 Task: Create a rule from the Routing list, Task moved to a section -> Set Priority in the project BroaderView , set the section as To-Do and set the priority of the task as  High
Action: Mouse moved to (1182, 108)
Screenshot: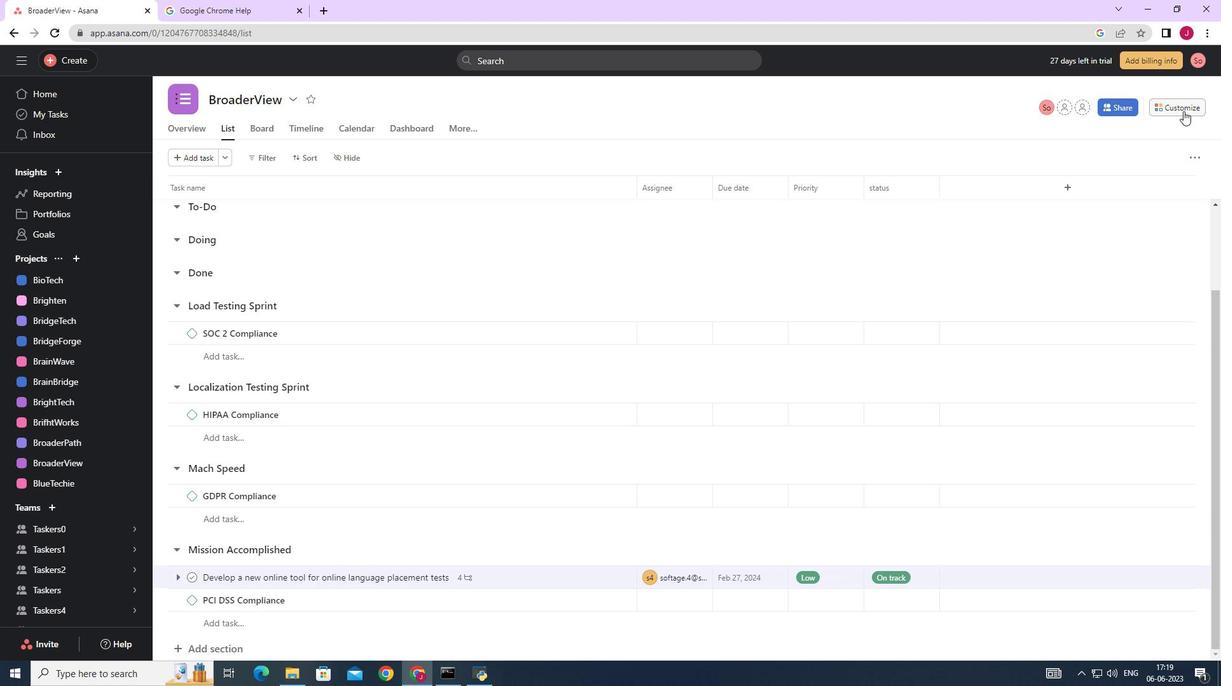 
Action: Mouse pressed left at (1182, 108)
Screenshot: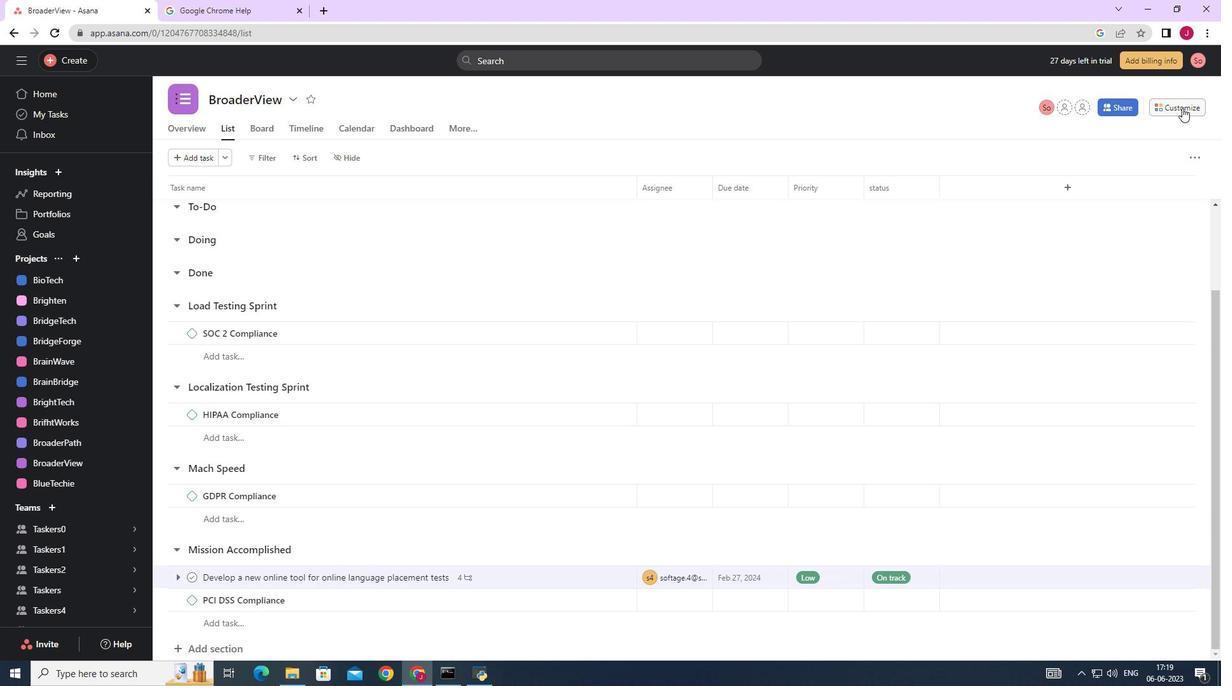 
Action: Mouse moved to (964, 280)
Screenshot: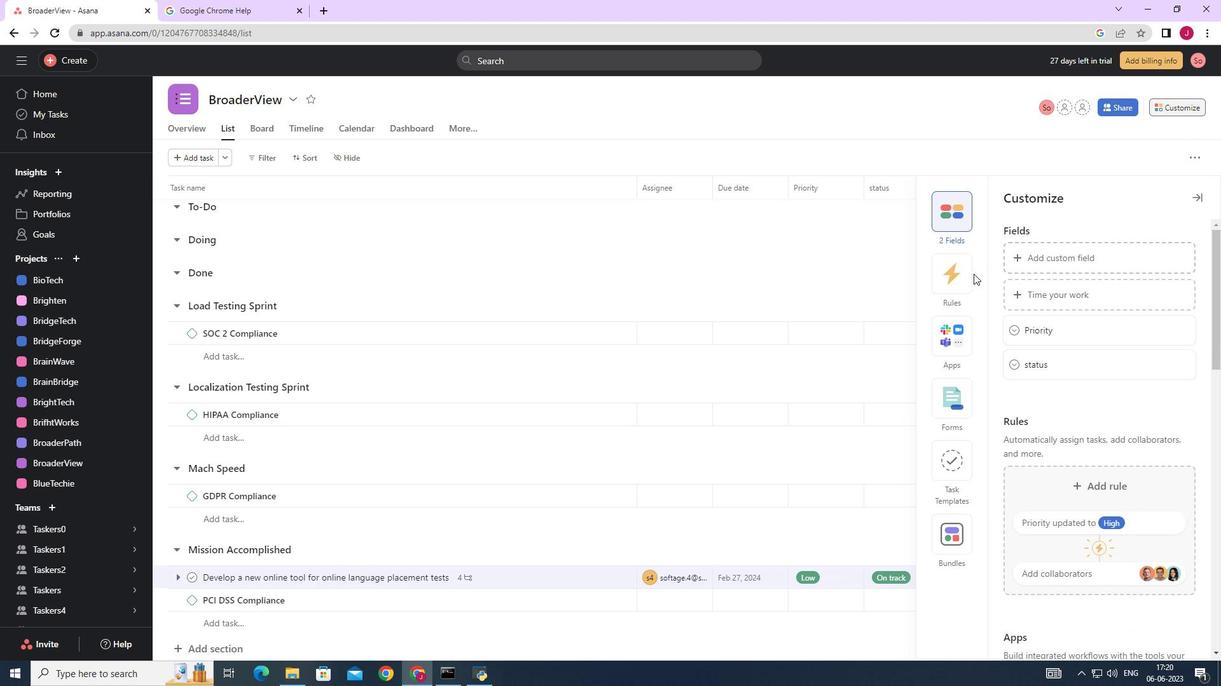 
Action: Mouse pressed left at (964, 280)
Screenshot: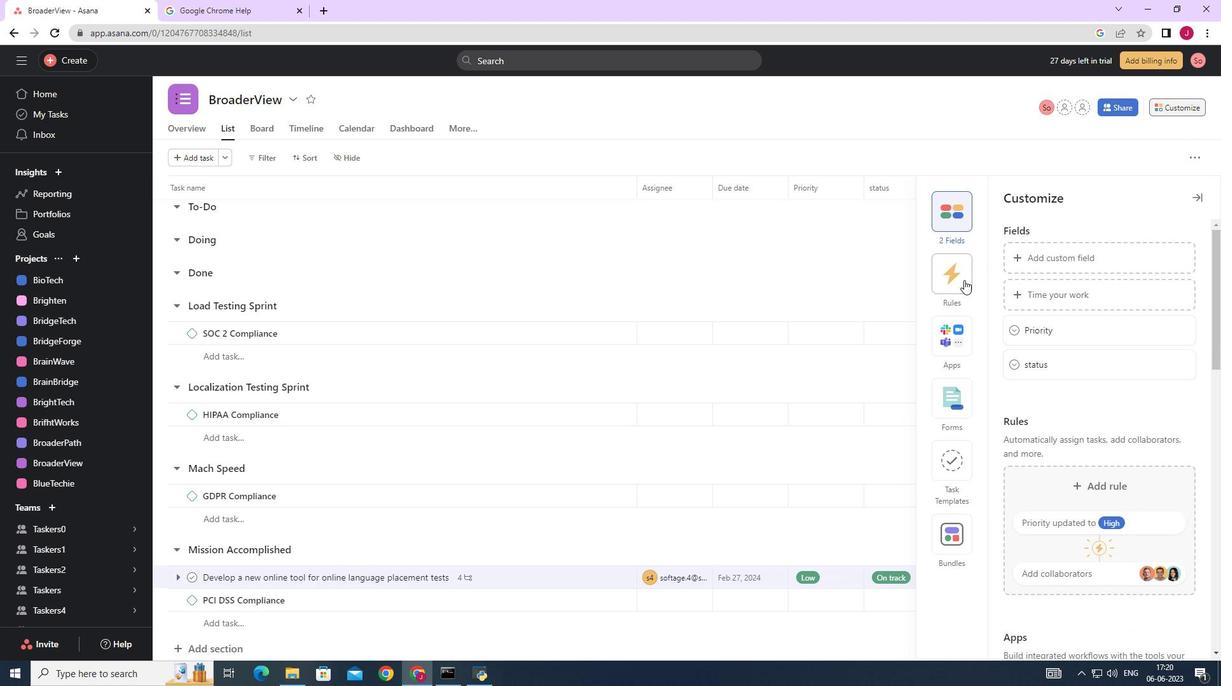 
Action: Mouse moved to (1043, 293)
Screenshot: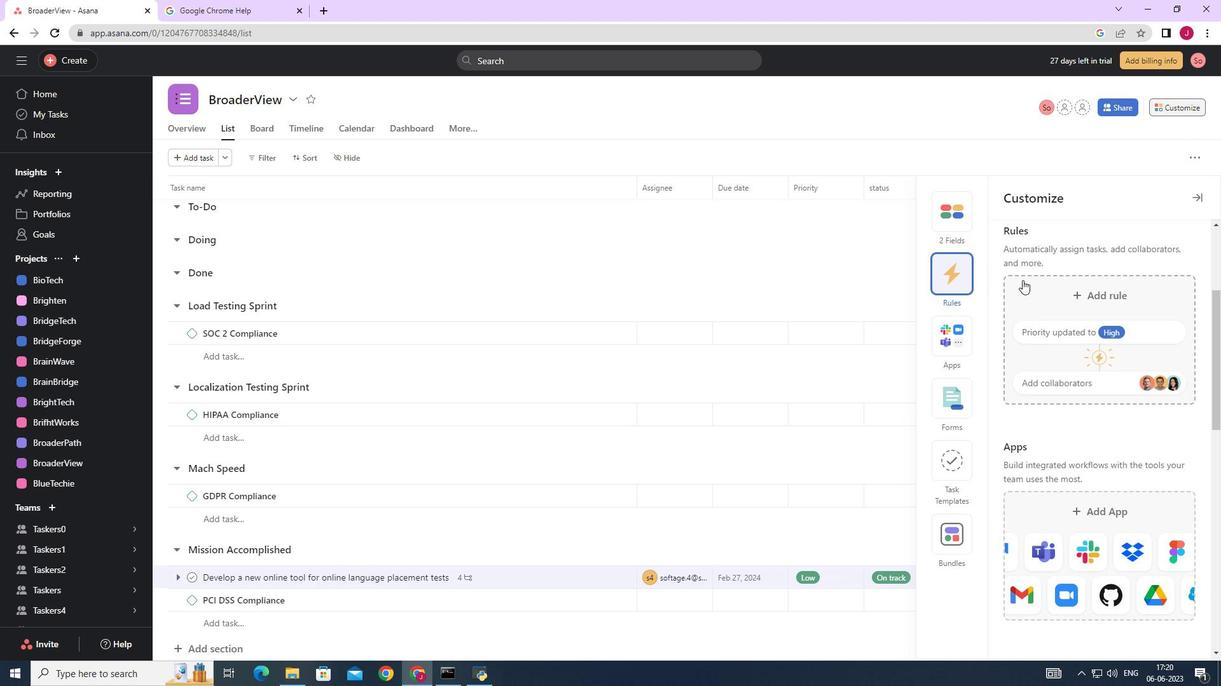 
Action: Mouse pressed left at (1043, 293)
Screenshot: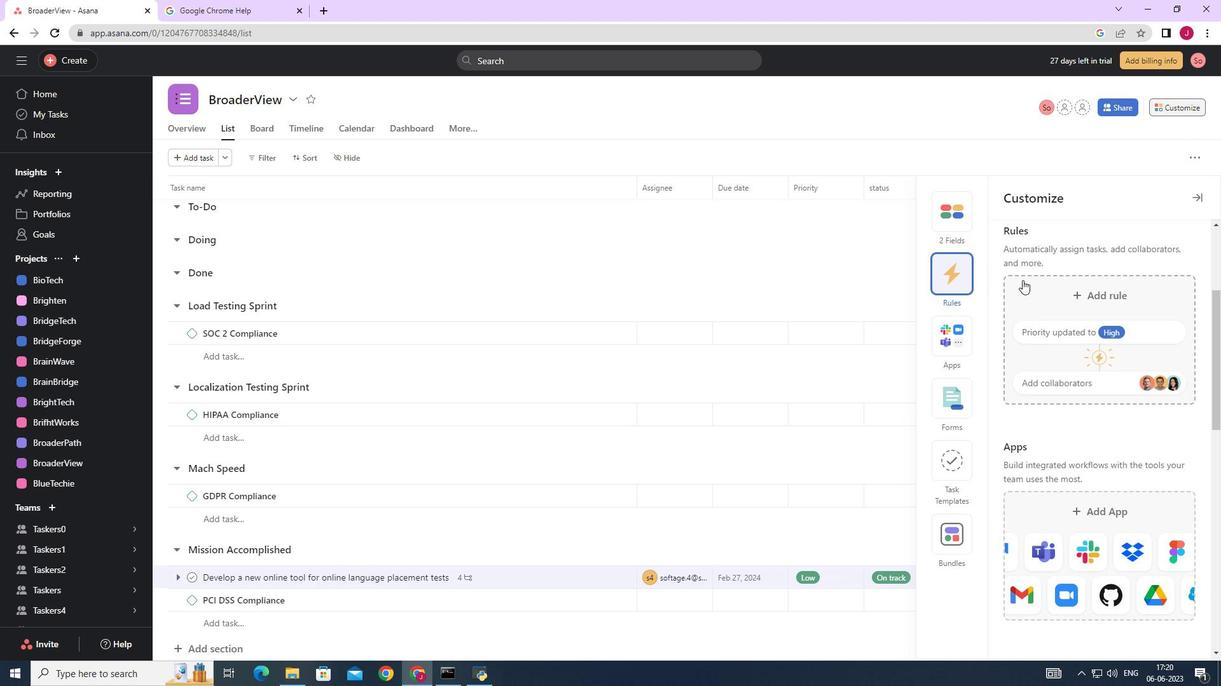 
Action: Mouse moved to (272, 164)
Screenshot: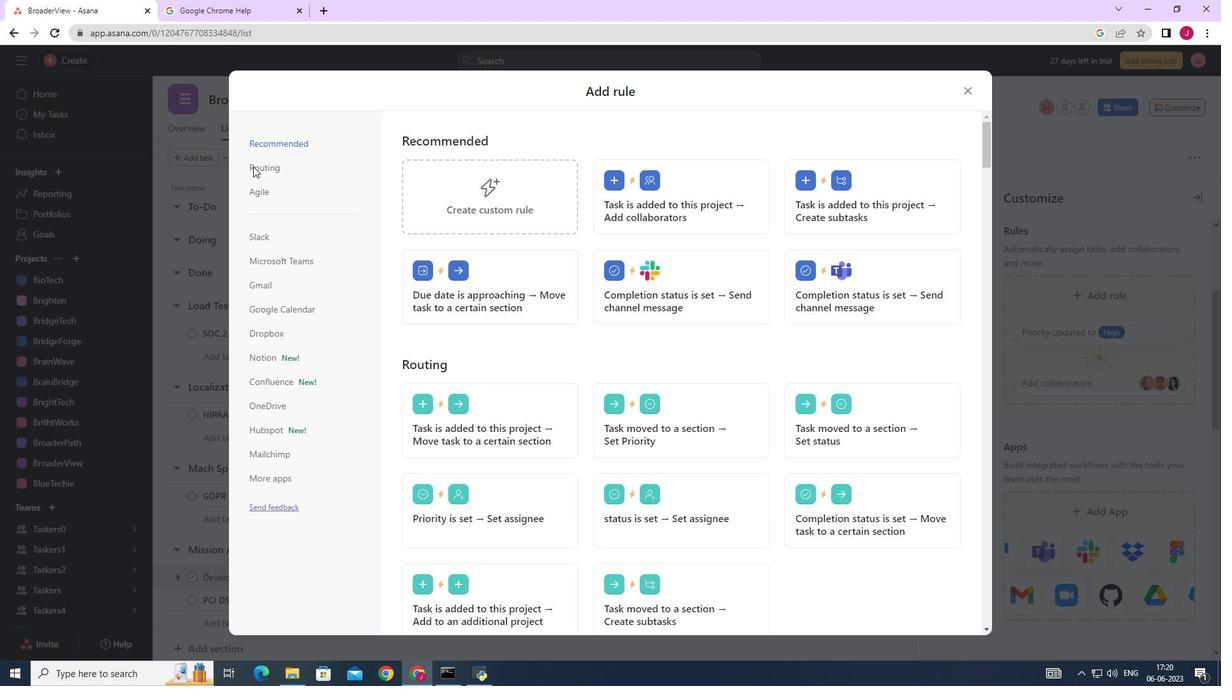 
Action: Mouse pressed left at (272, 164)
Screenshot: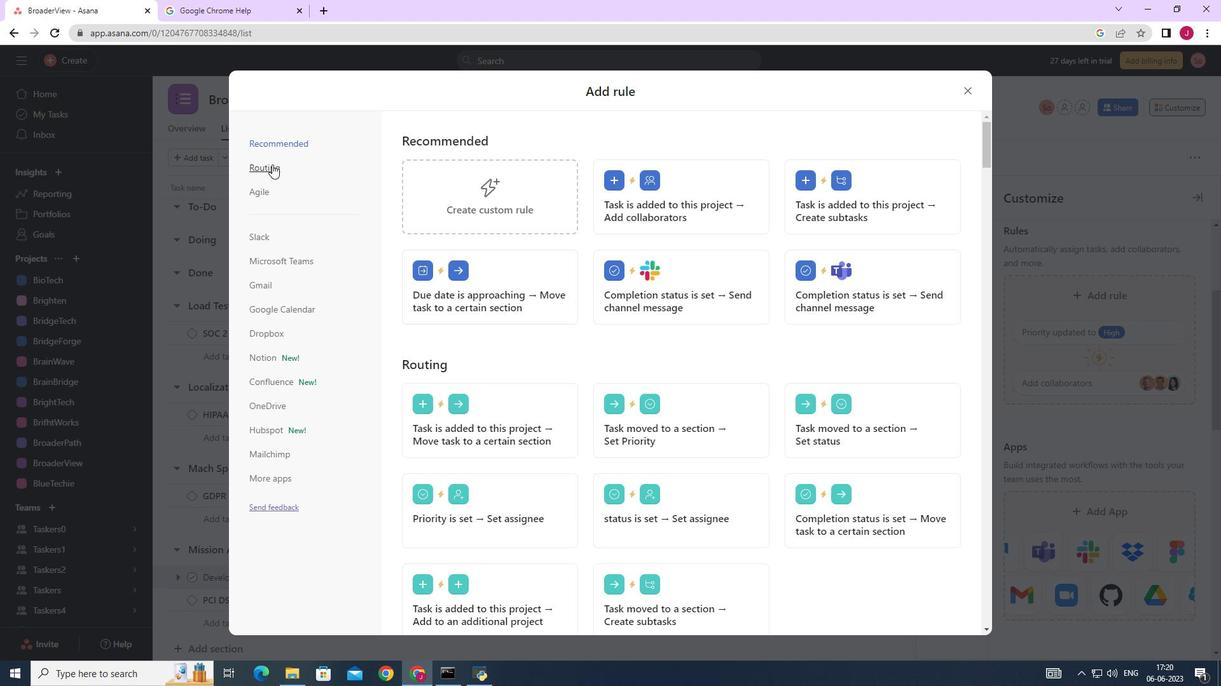 
Action: Mouse moved to (637, 200)
Screenshot: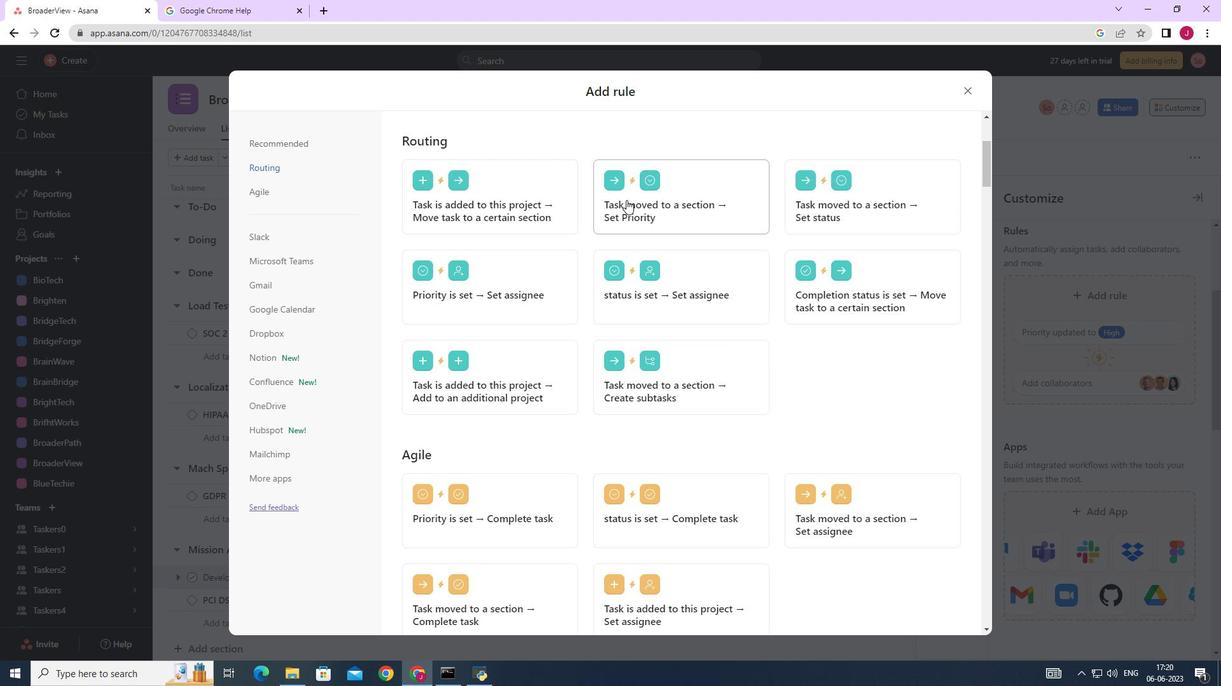 
Action: Mouse pressed left at (637, 200)
Screenshot: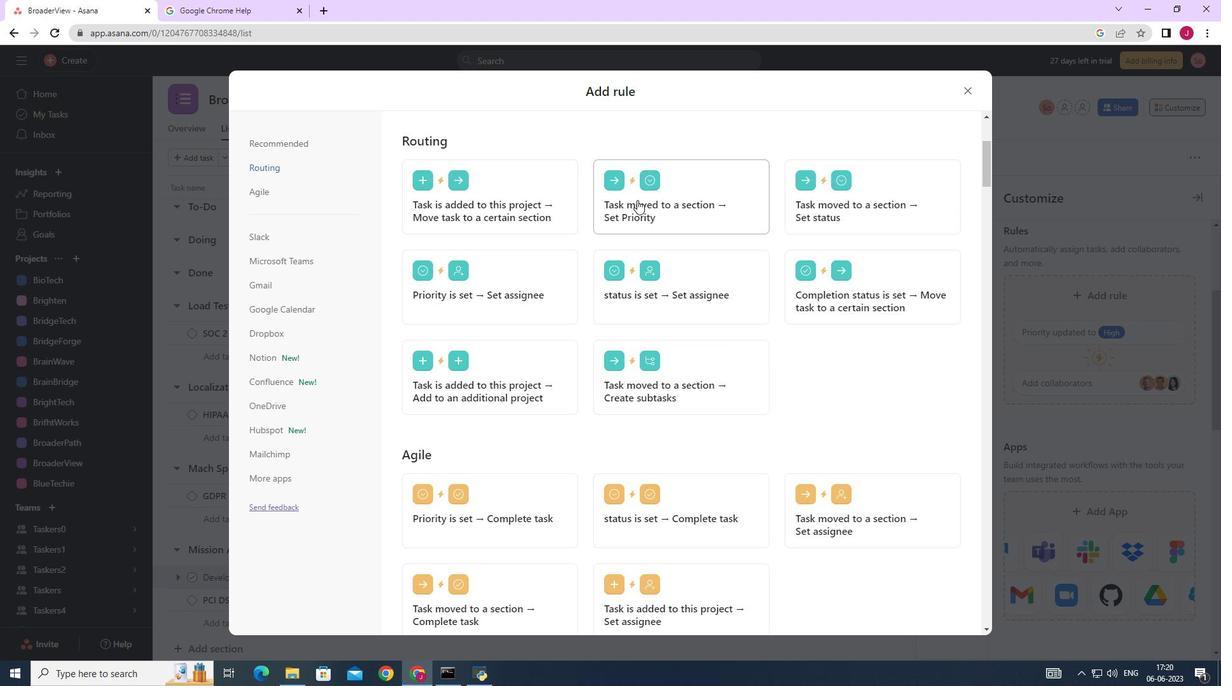 
Action: Mouse moved to (485, 353)
Screenshot: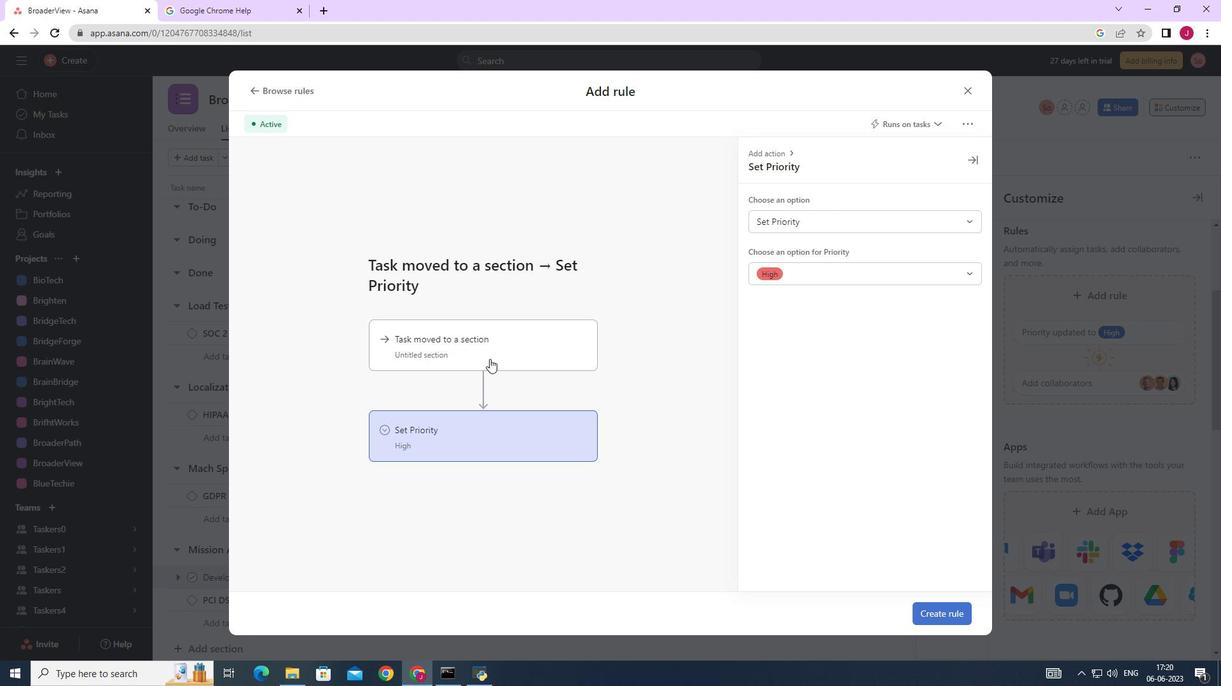 
Action: Mouse pressed left at (485, 353)
Screenshot: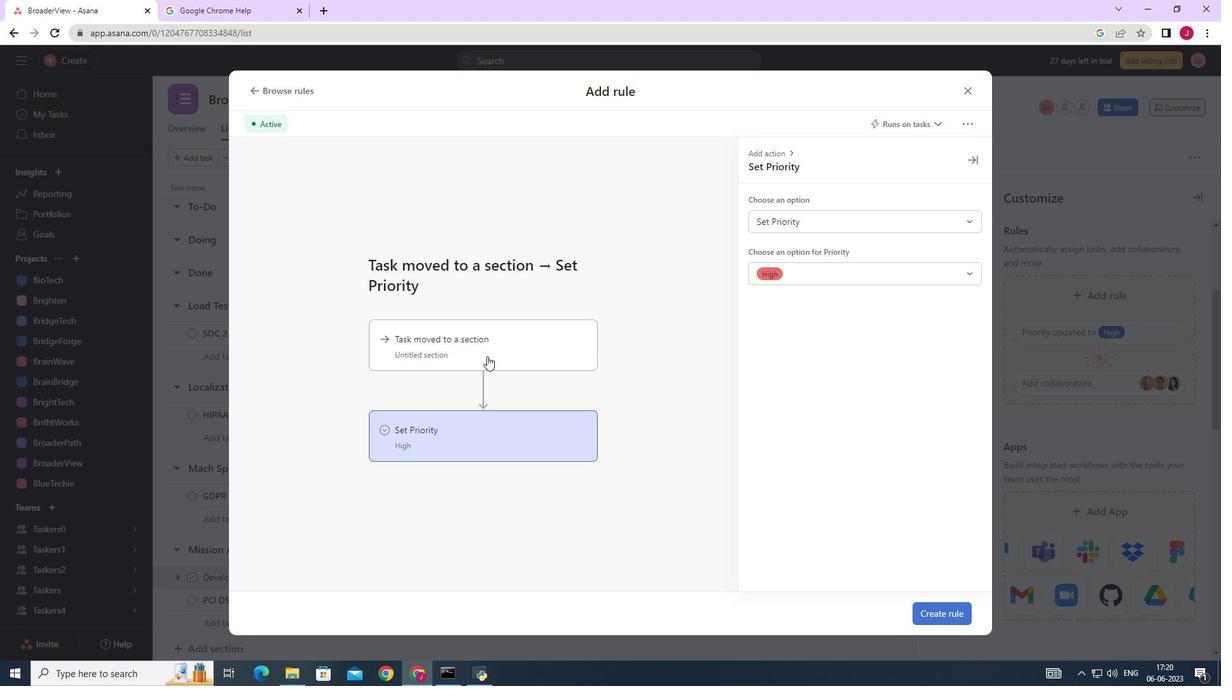 
Action: Mouse moved to (797, 223)
Screenshot: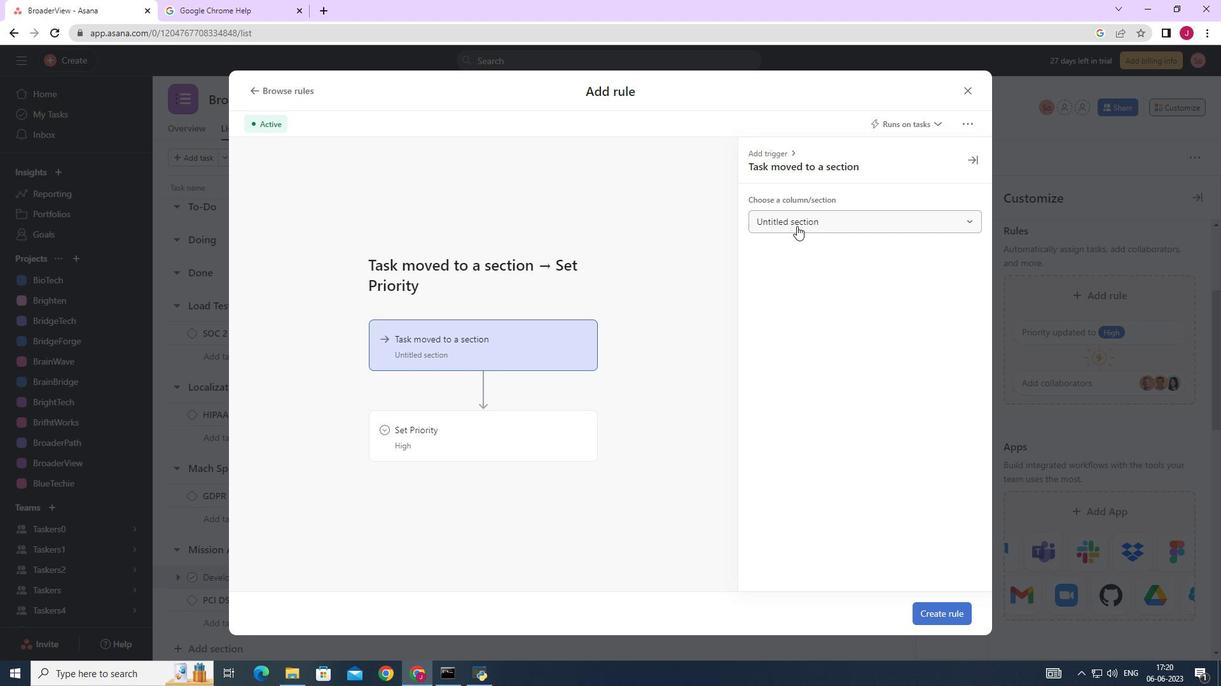 
Action: Mouse pressed left at (797, 223)
Screenshot: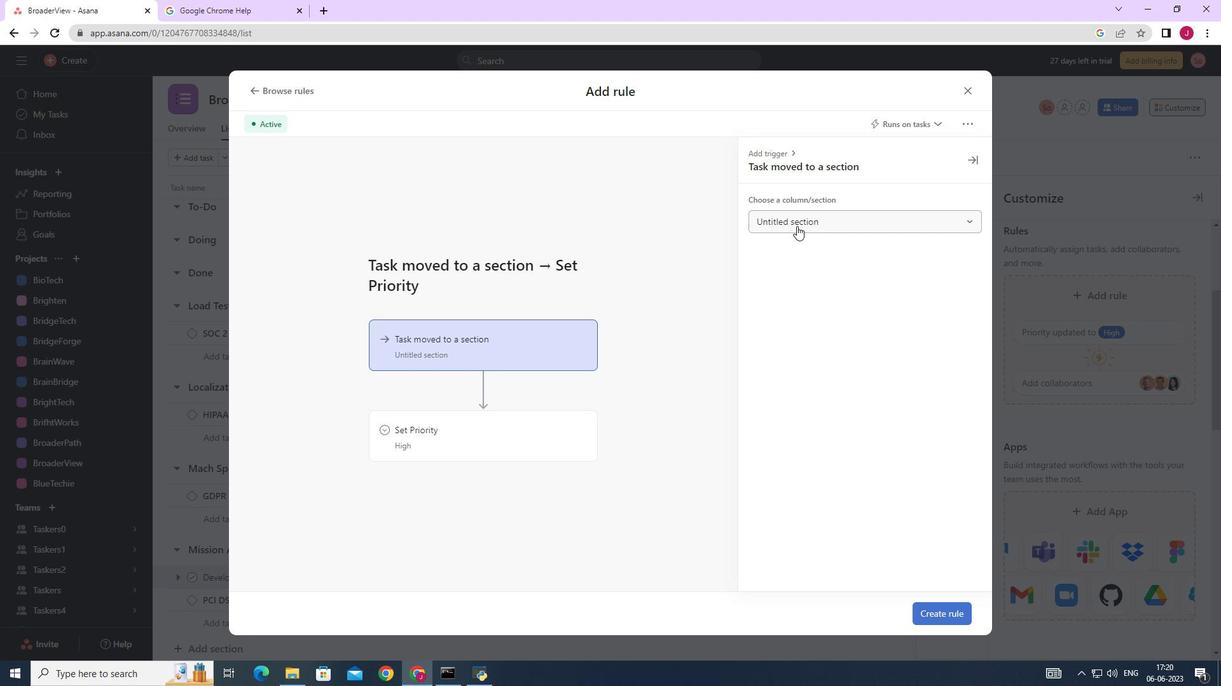 
Action: Mouse moved to (793, 270)
Screenshot: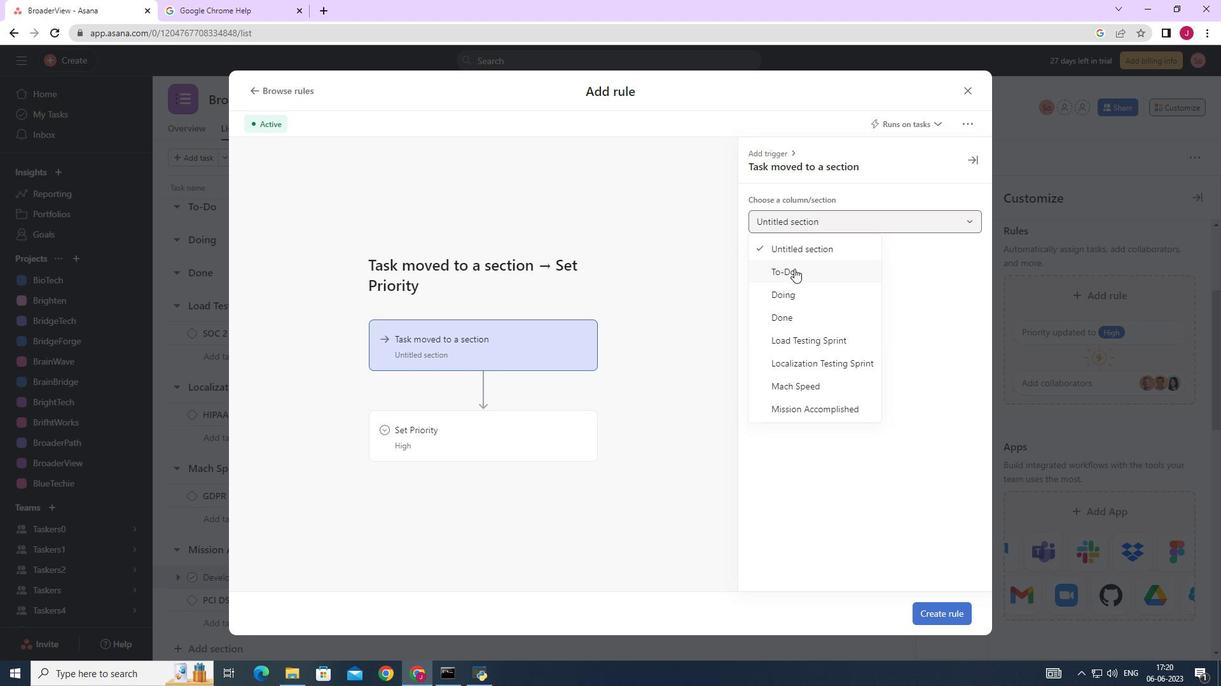 
Action: Mouse pressed left at (793, 270)
Screenshot: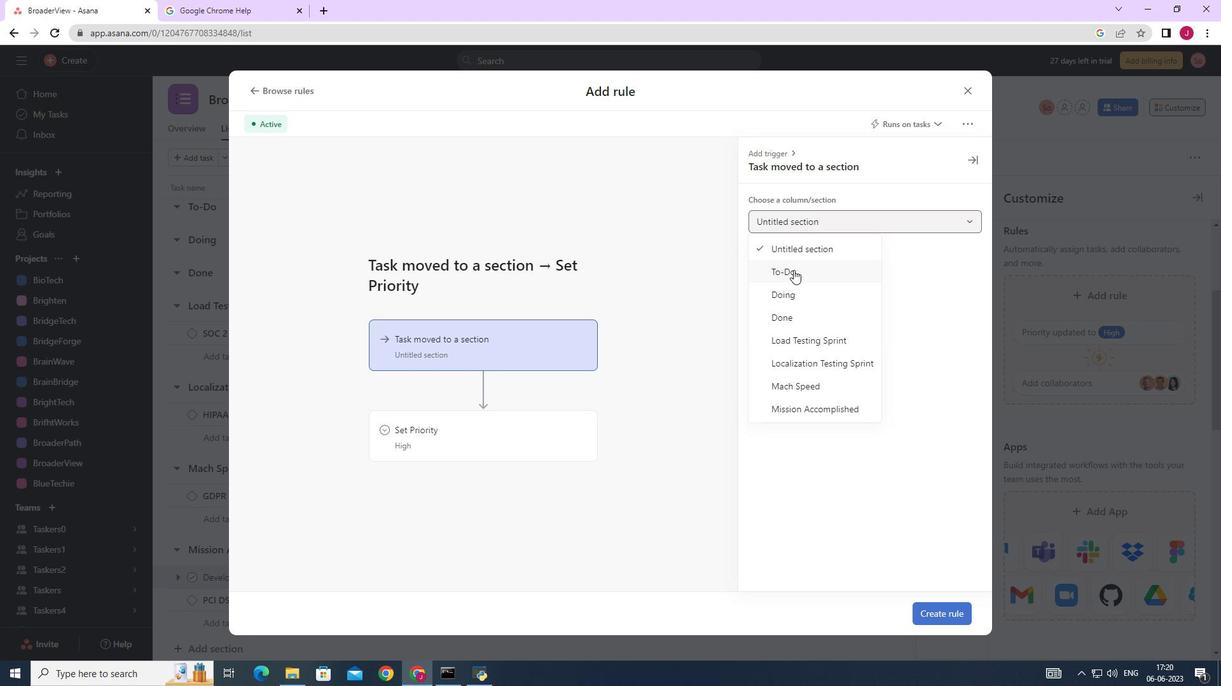 
Action: Mouse moved to (504, 434)
Screenshot: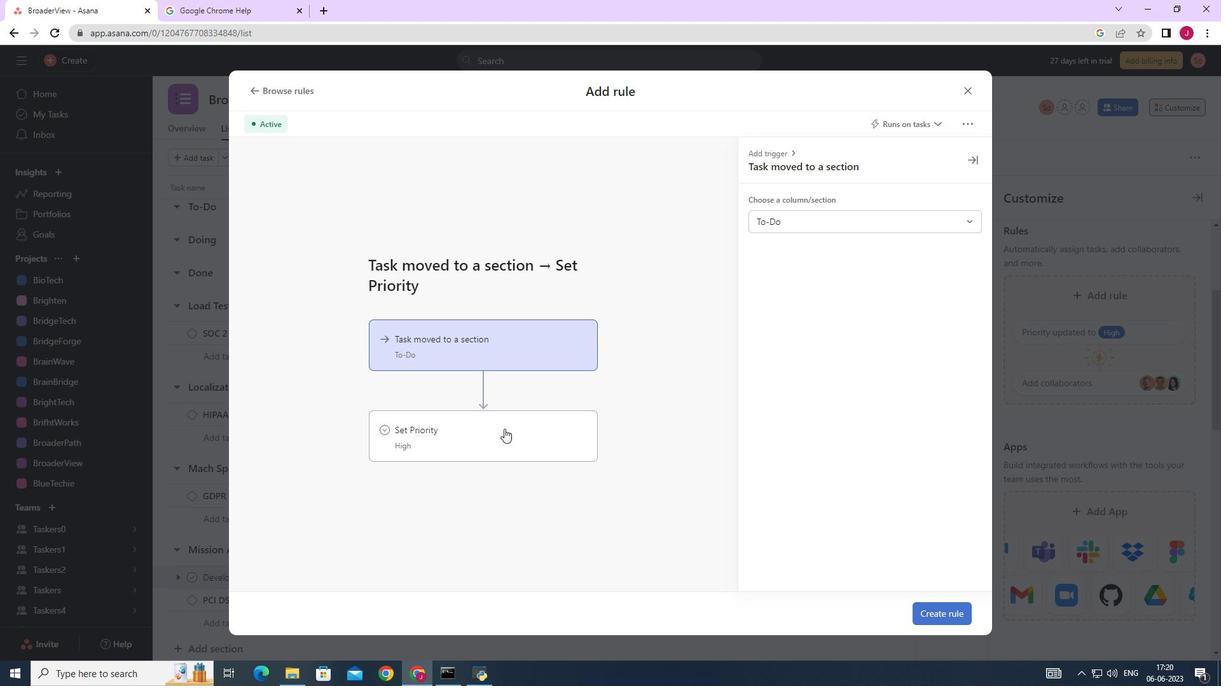 
Action: Mouse pressed left at (504, 434)
Screenshot: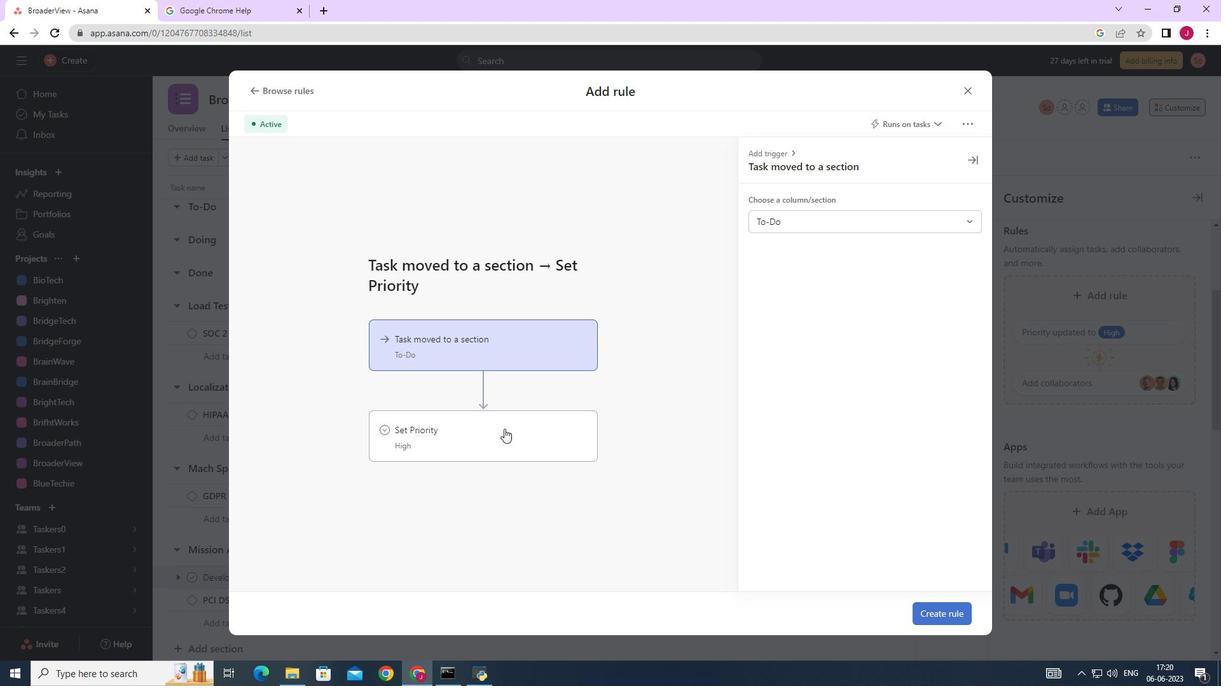 
Action: Mouse moved to (808, 220)
Screenshot: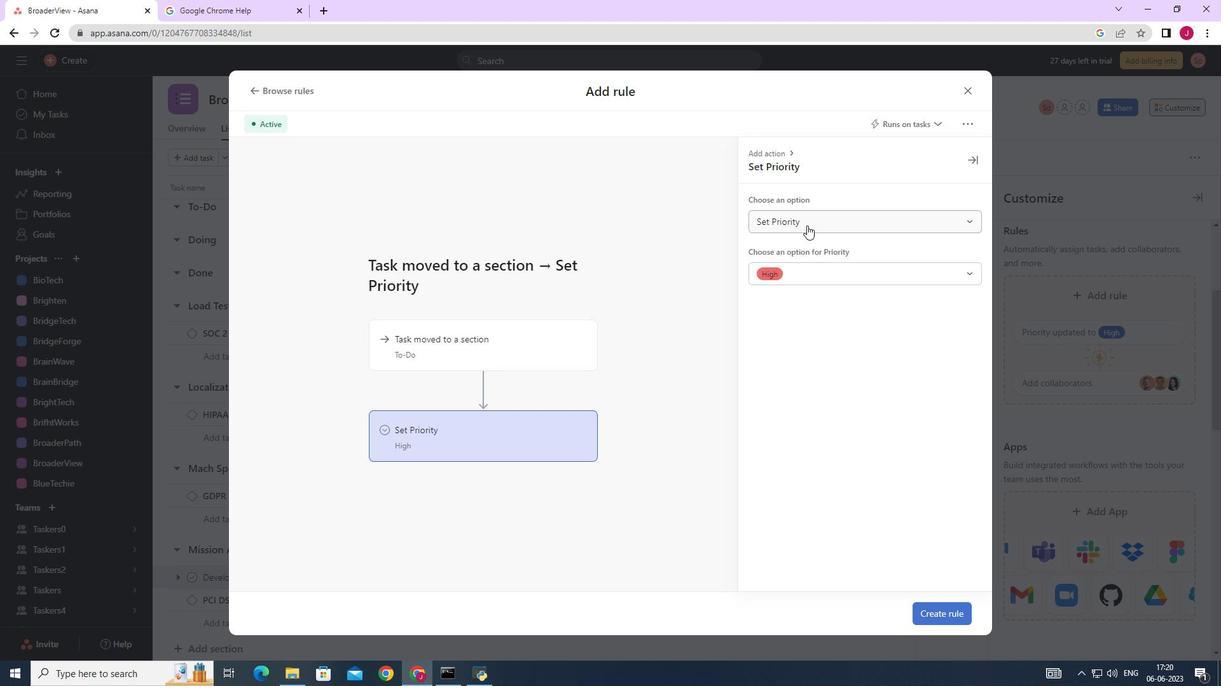 
Action: Mouse pressed left at (808, 220)
Screenshot: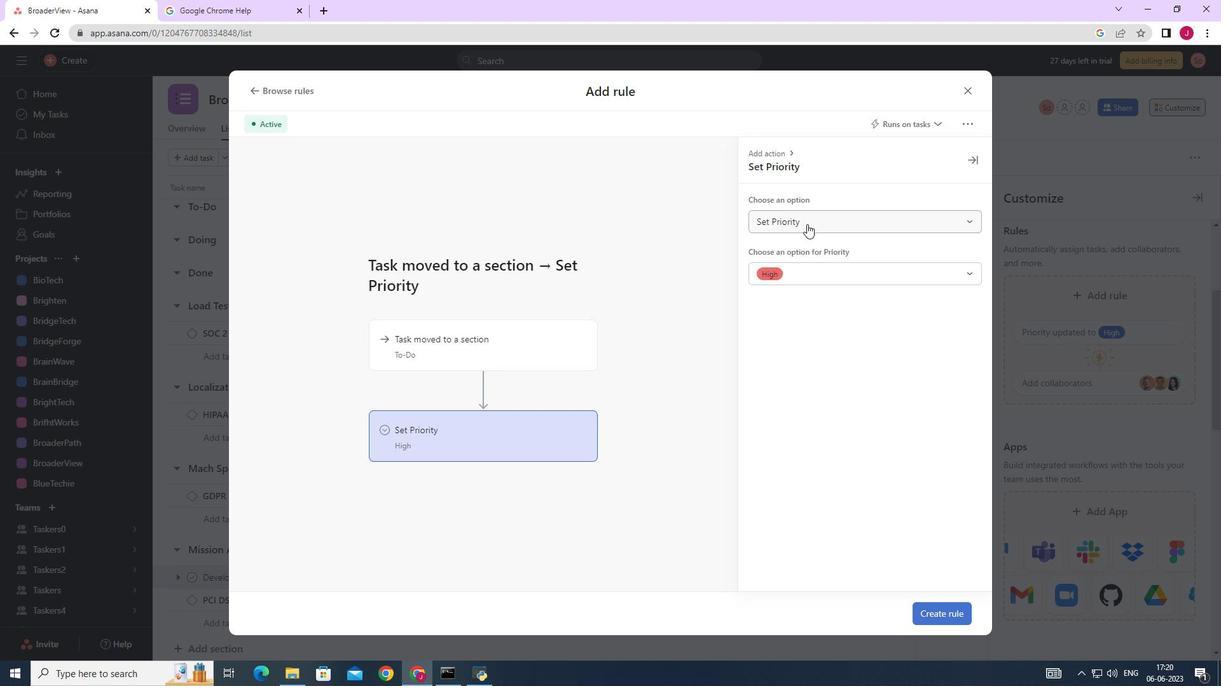 
Action: Mouse moved to (796, 248)
Screenshot: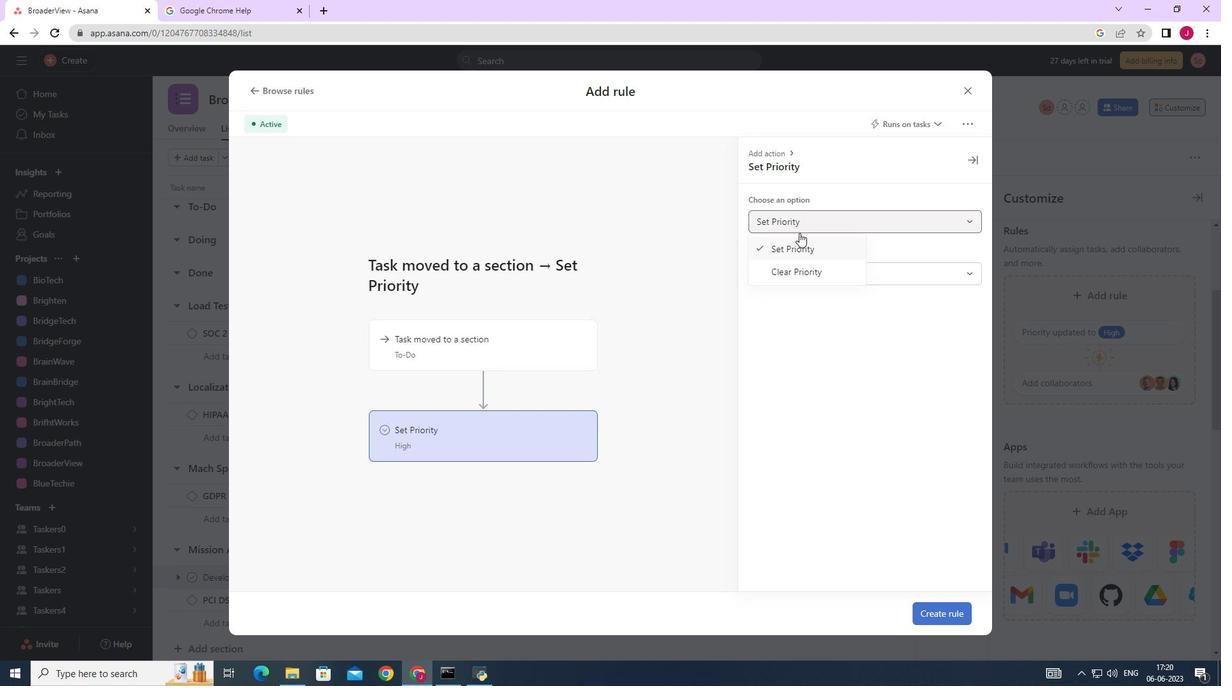 
Action: Mouse pressed left at (796, 248)
Screenshot: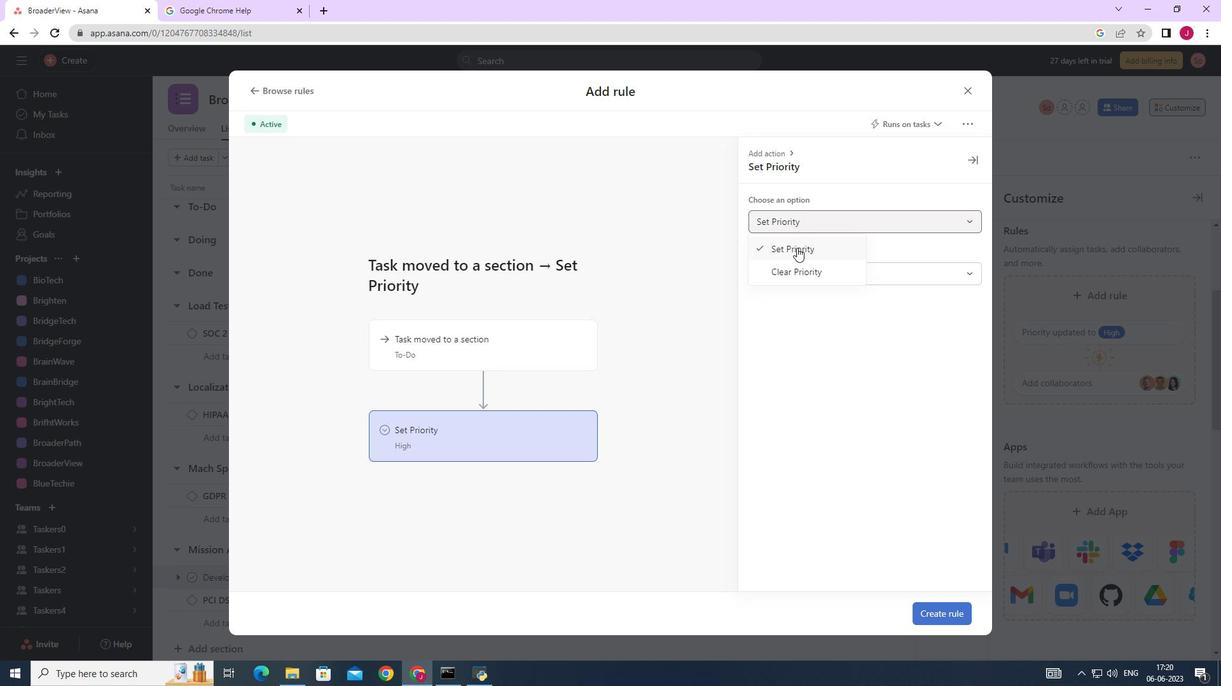 
Action: Mouse moved to (776, 269)
Screenshot: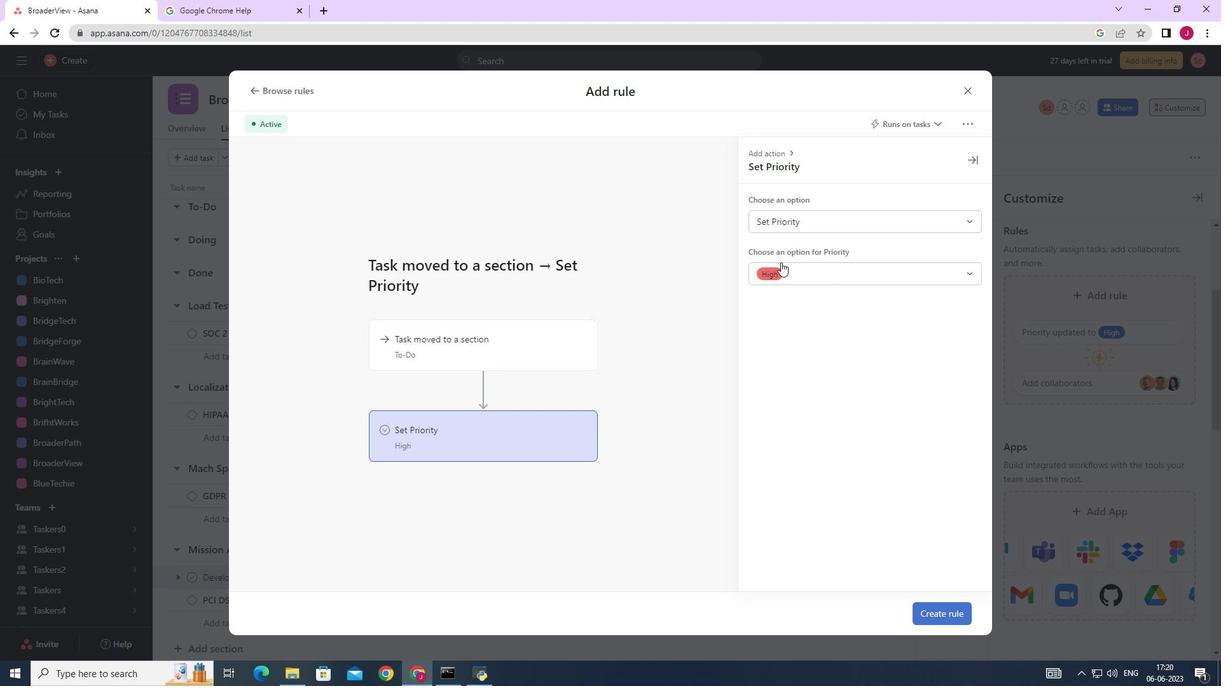 
Action: Mouse pressed left at (776, 269)
Screenshot: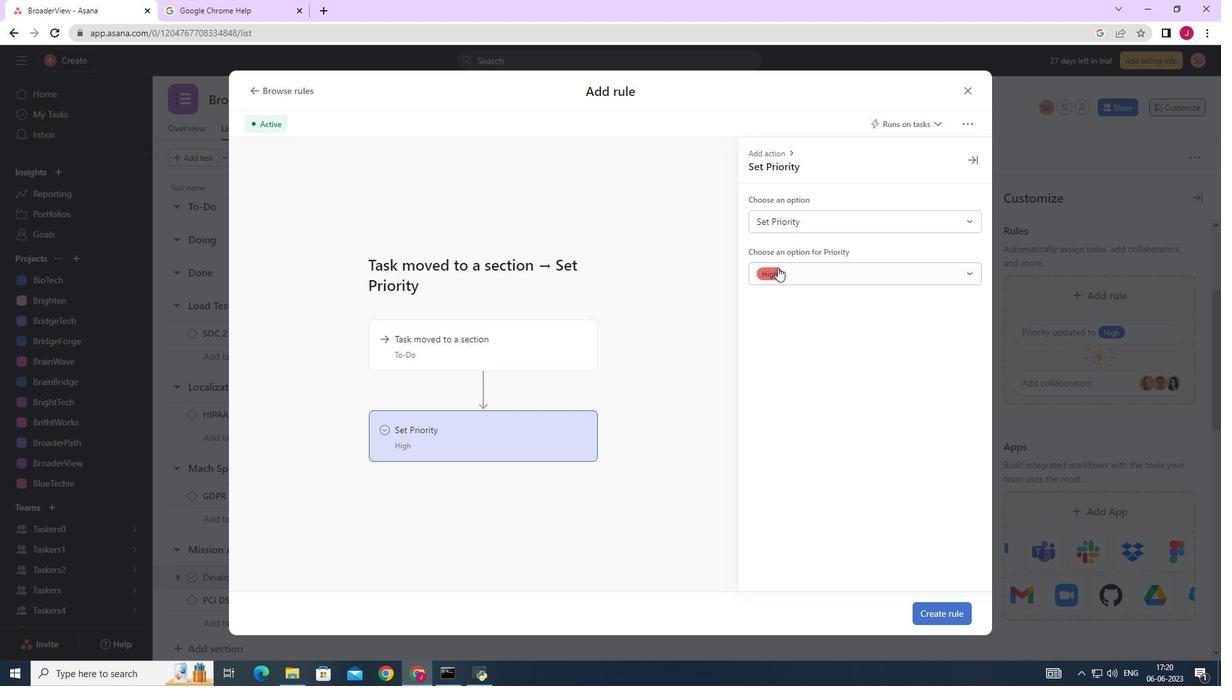 
Action: Mouse moved to (788, 298)
Screenshot: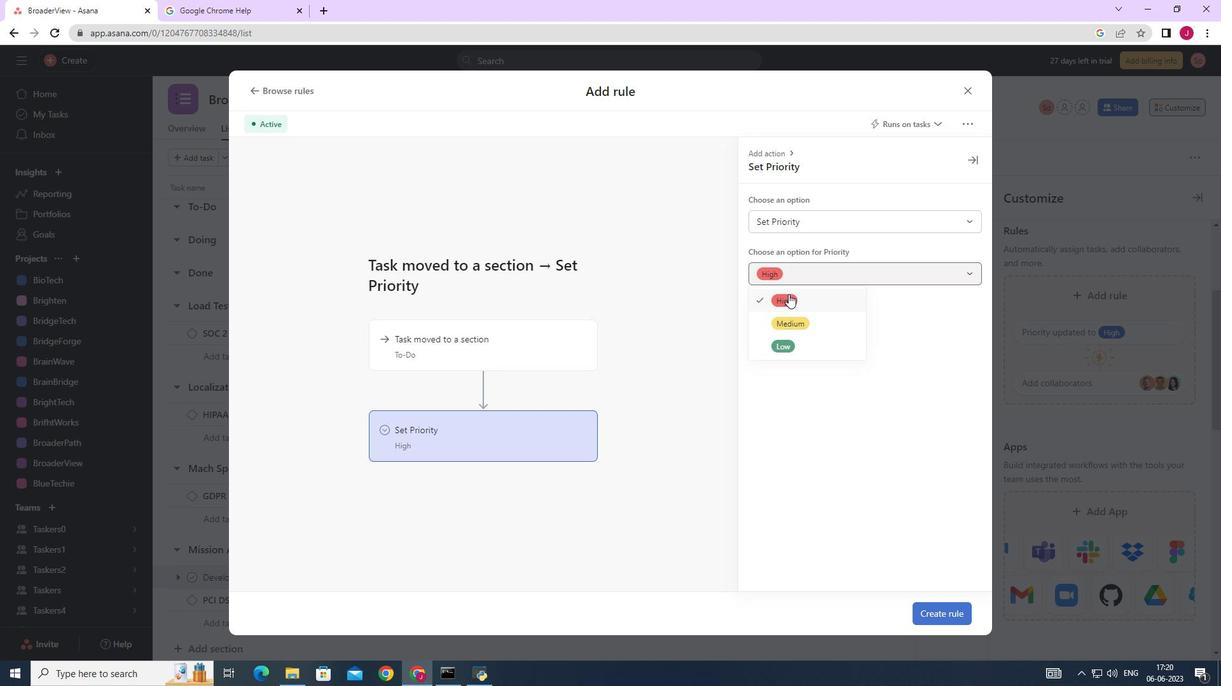 
Action: Mouse pressed left at (788, 298)
Screenshot: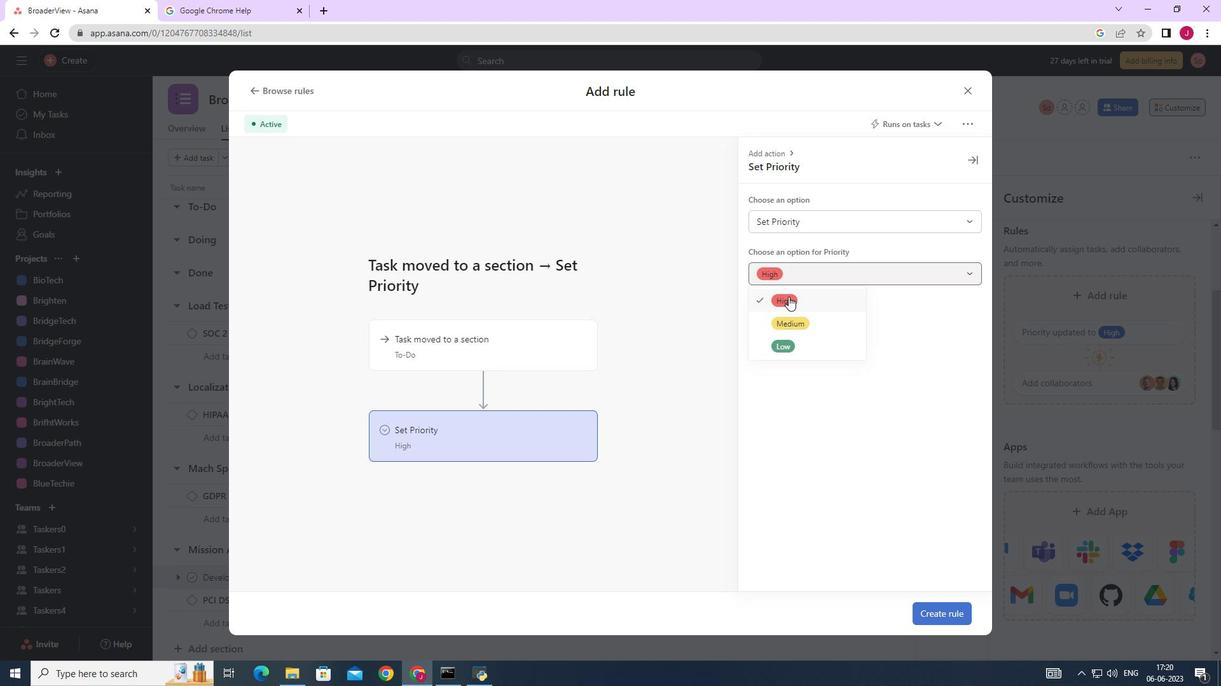 
Action: Mouse moved to (935, 611)
Screenshot: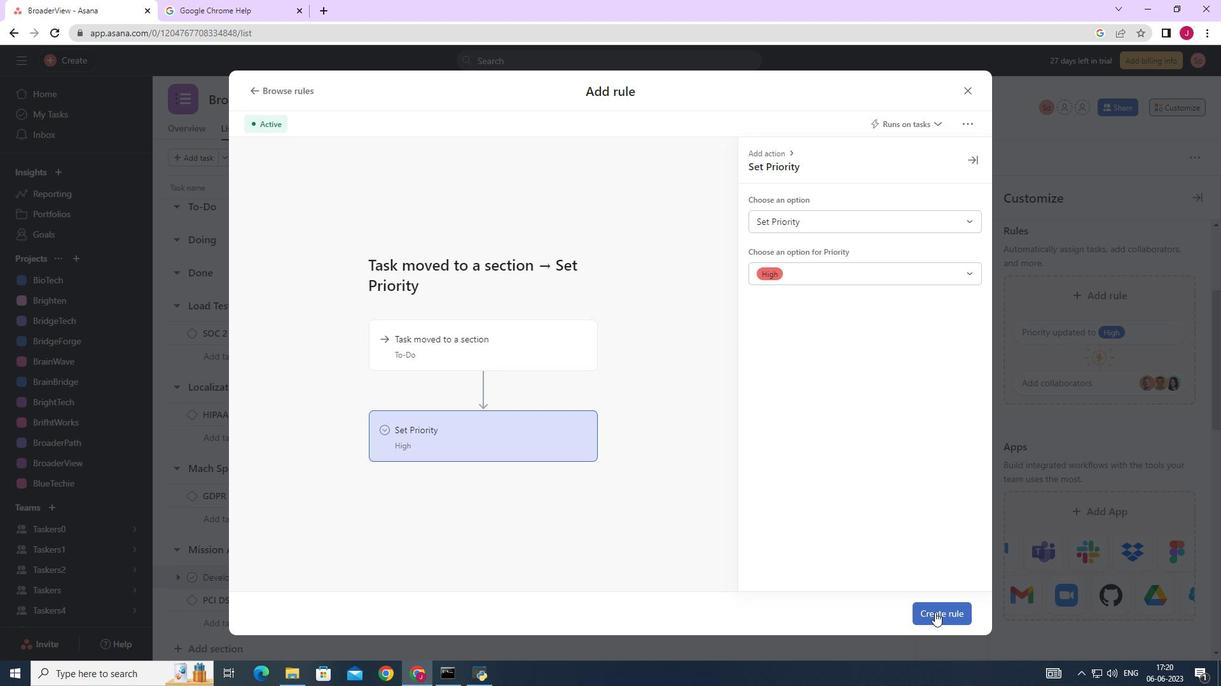 
Action: Mouse pressed left at (935, 611)
Screenshot: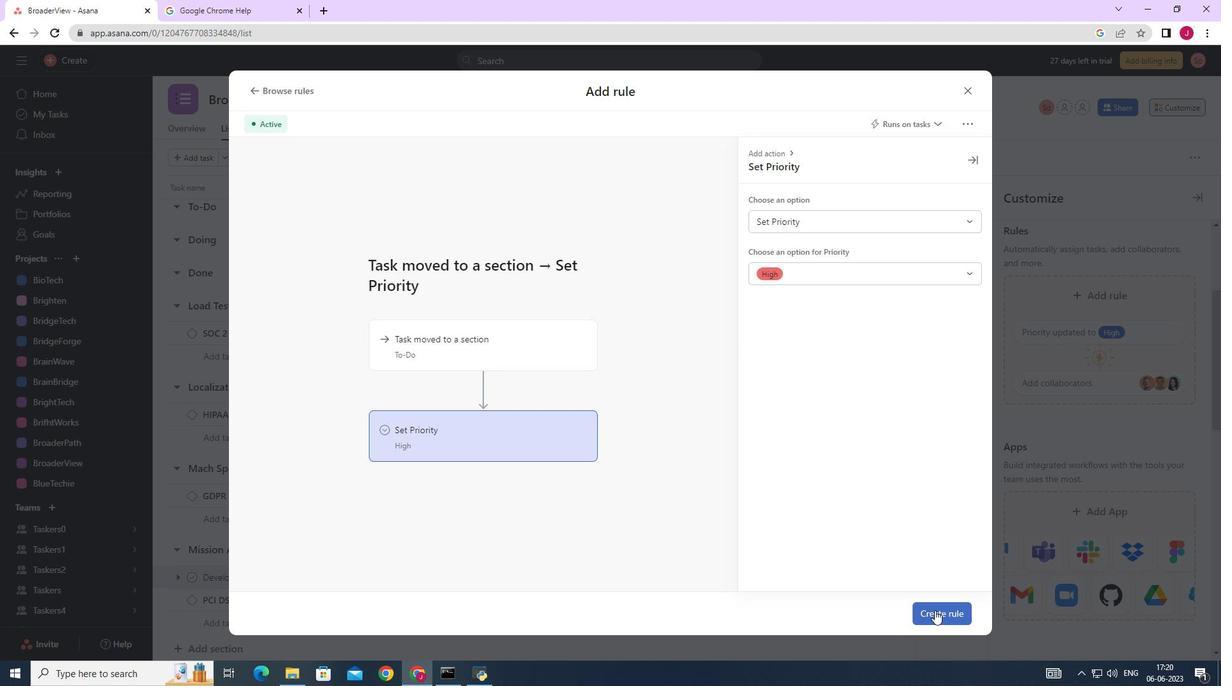 
Action: Mouse moved to (928, 609)
Screenshot: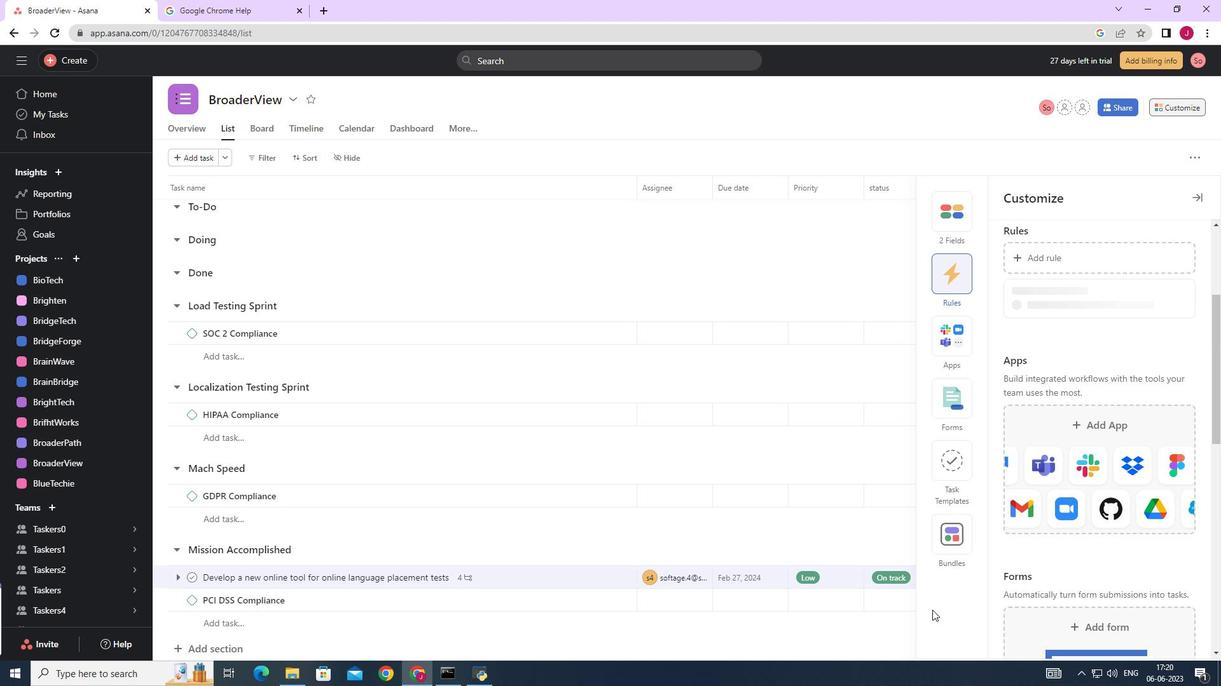 
